 Task: Find hotels with Bar.
Action: Mouse moved to (368, 81)
Screenshot: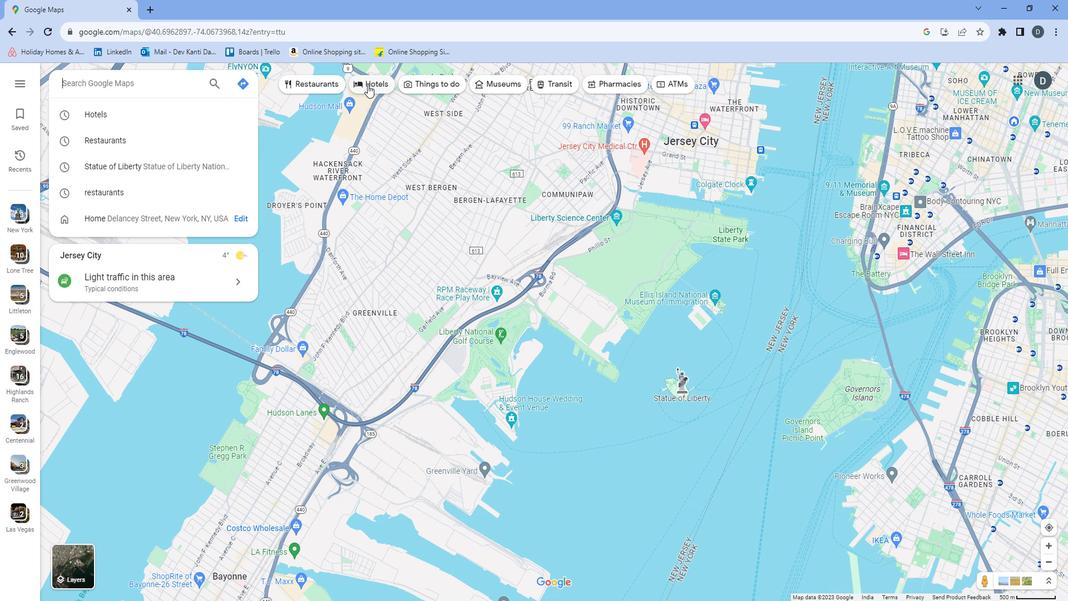
Action: Mouse pressed left at (368, 81)
Screenshot: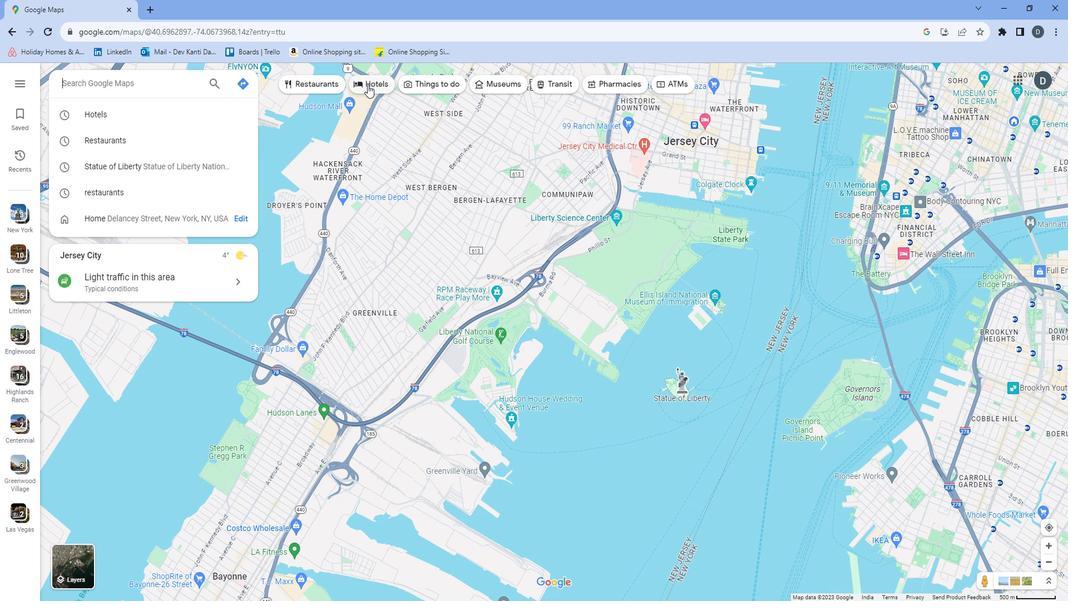 
Action: Mouse moved to (527, 80)
Screenshot: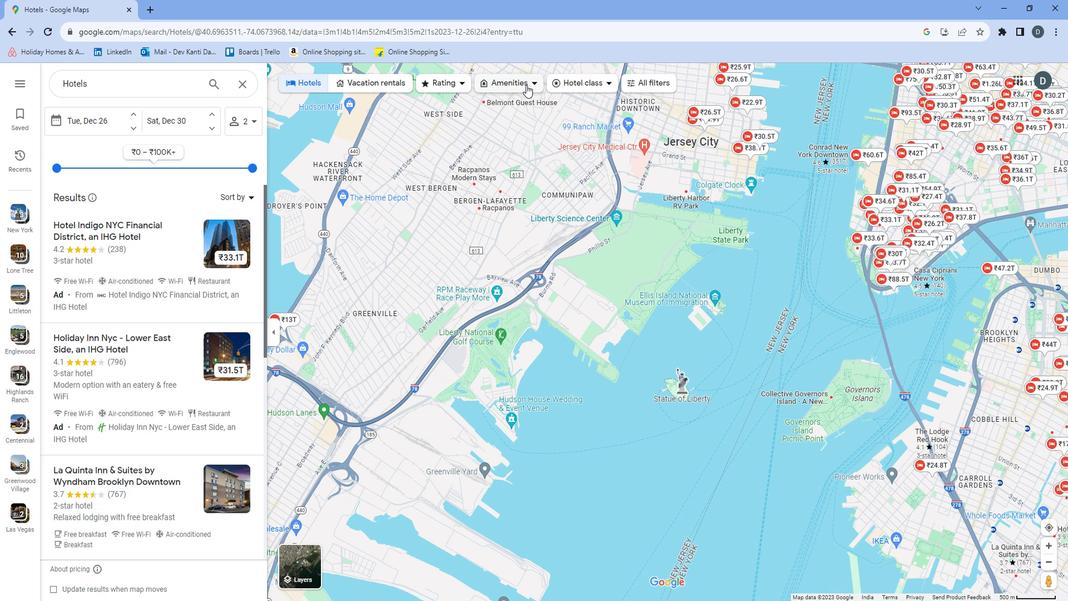 
Action: Mouse pressed left at (527, 80)
Screenshot: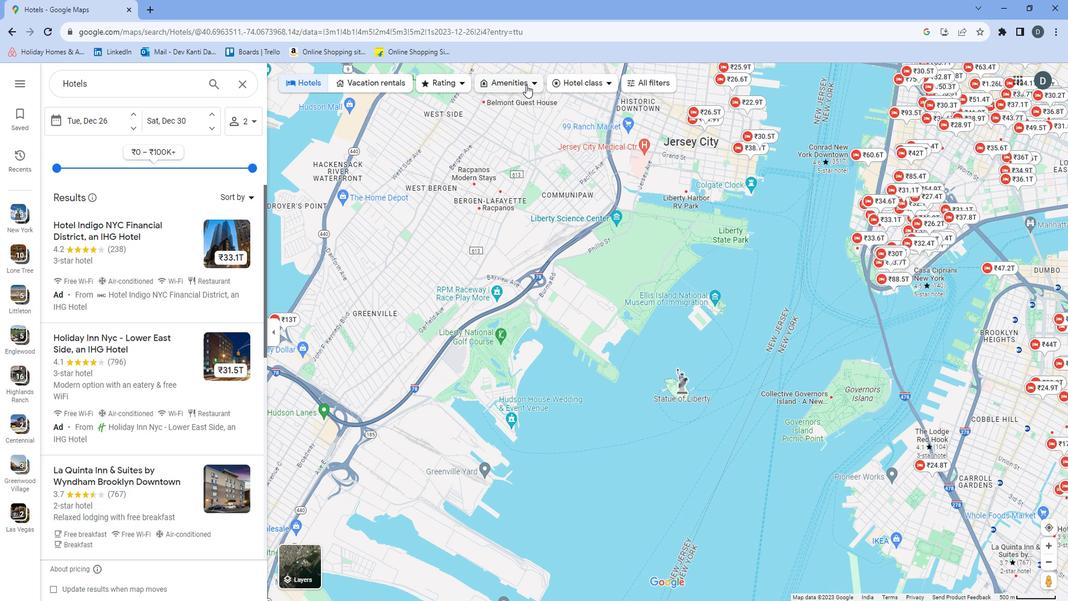 
Action: Mouse moved to (527, 166)
Screenshot: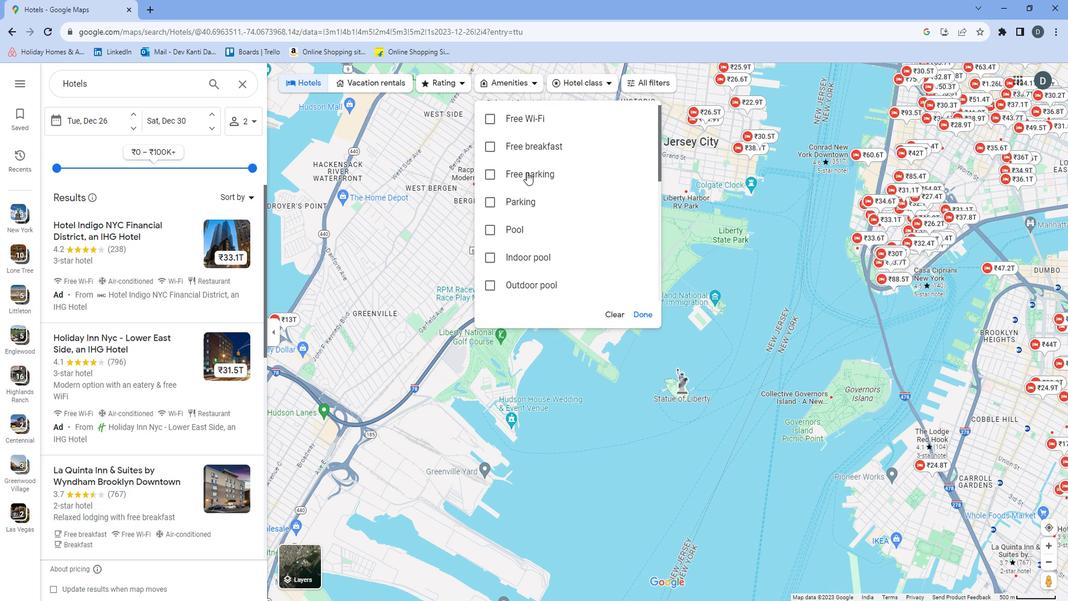 
Action: Mouse scrolled (527, 165) with delta (0, 0)
Screenshot: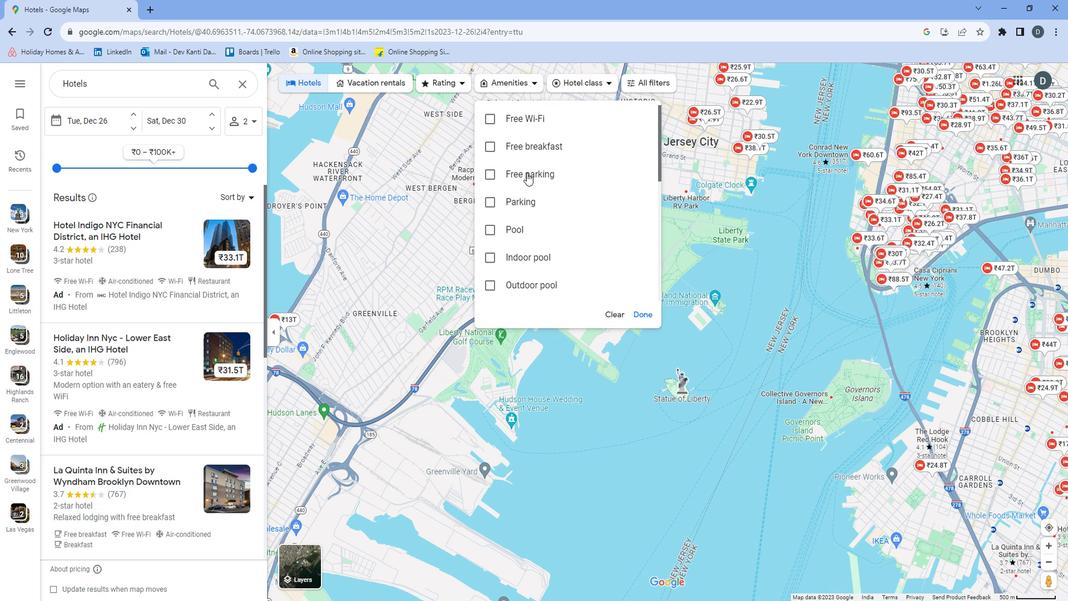 
Action: Mouse scrolled (527, 165) with delta (0, 0)
Screenshot: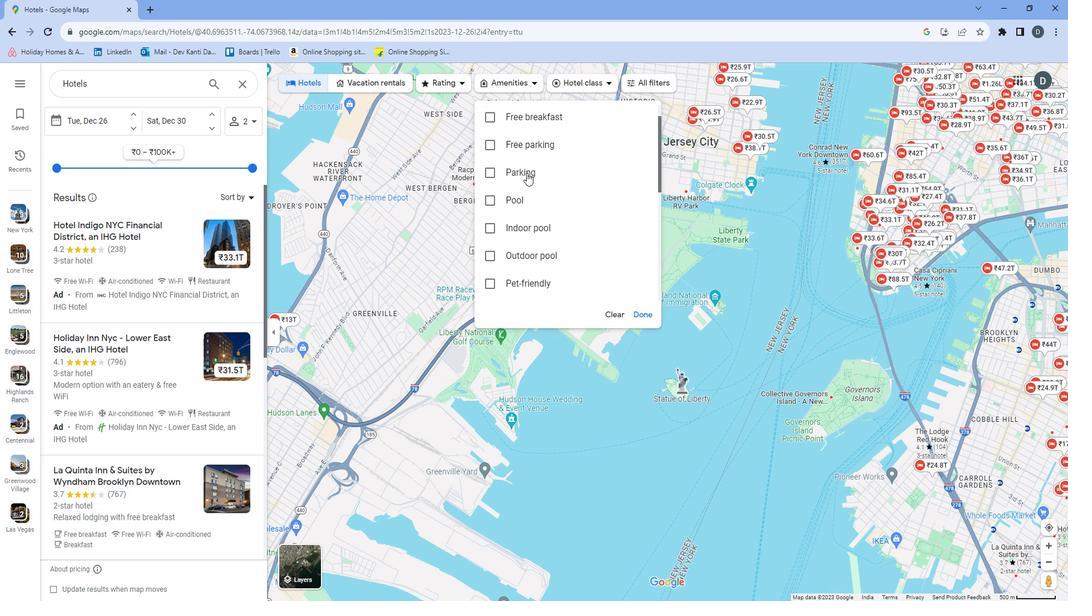 
Action: Mouse scrolled (527, 165) with delta (0, 0)
Screenshot: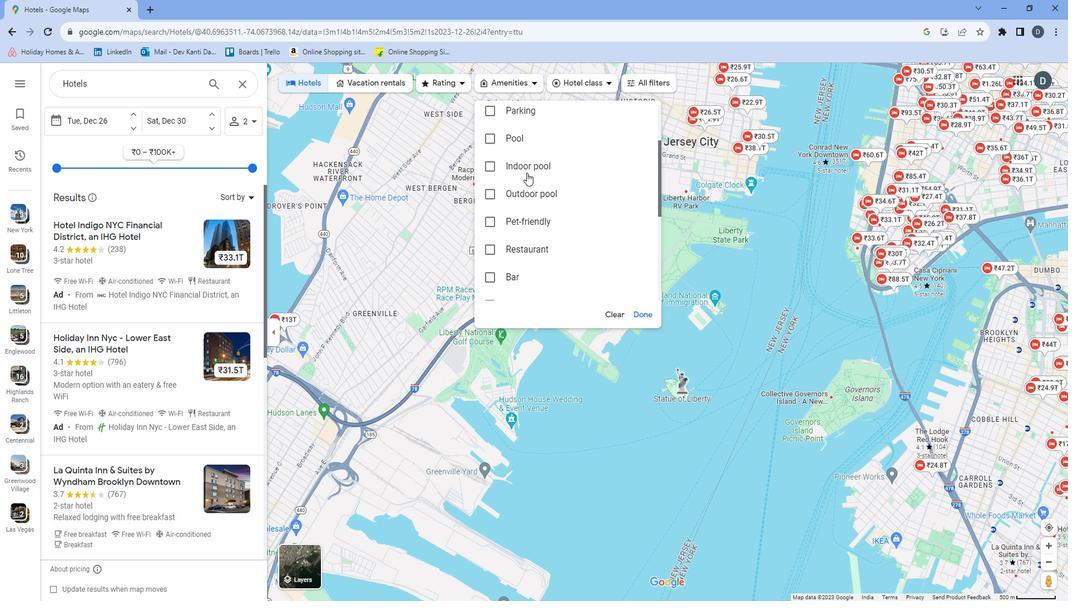 
Action: Mouse moved to (519, 184)
Screenshot: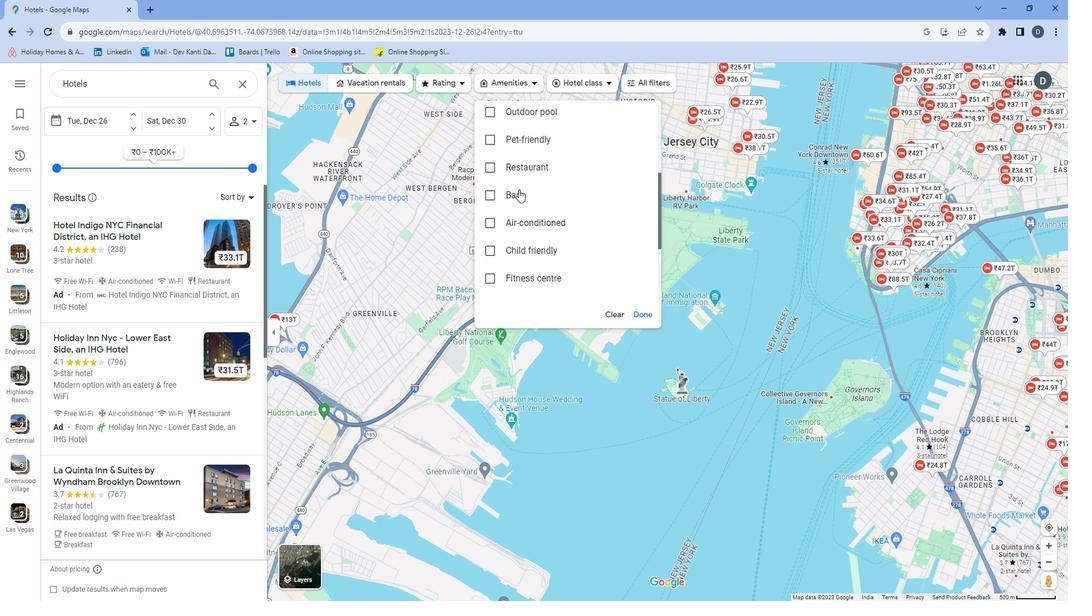 
Action: Mouse pressed left at (519, 184)
Screenshot: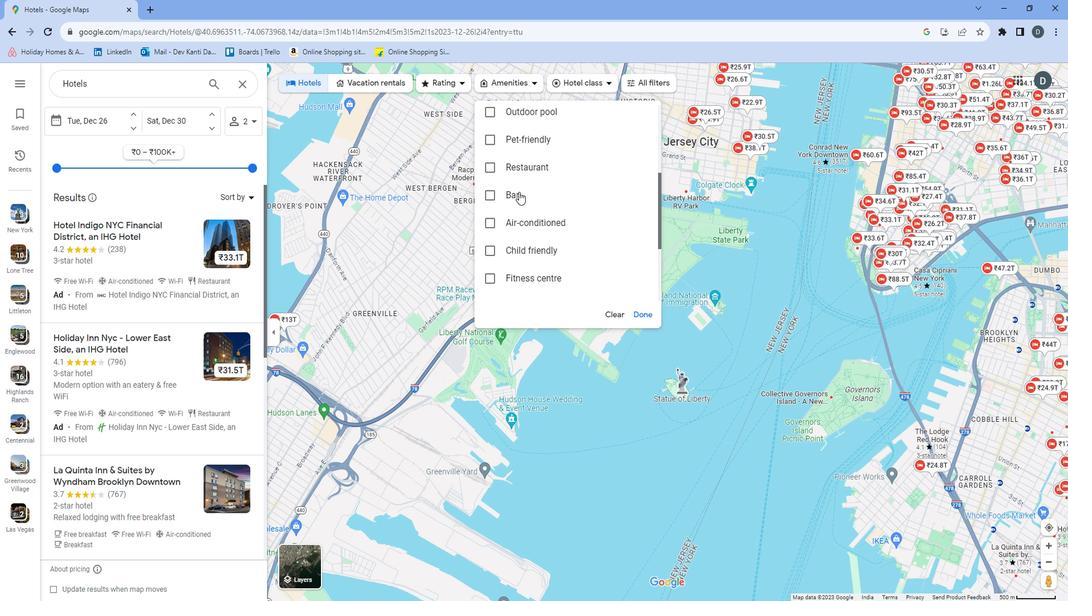 
Action: Mouse moved to (640, 302)
Screenshot: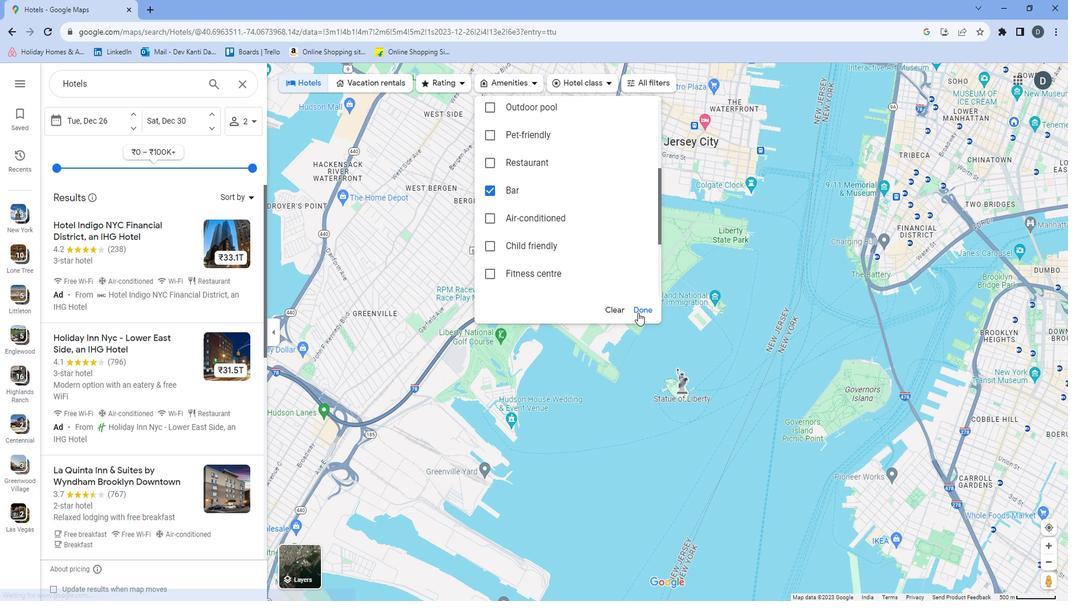 
Action: Mouse pressed left at (640, 302)
Screenshot: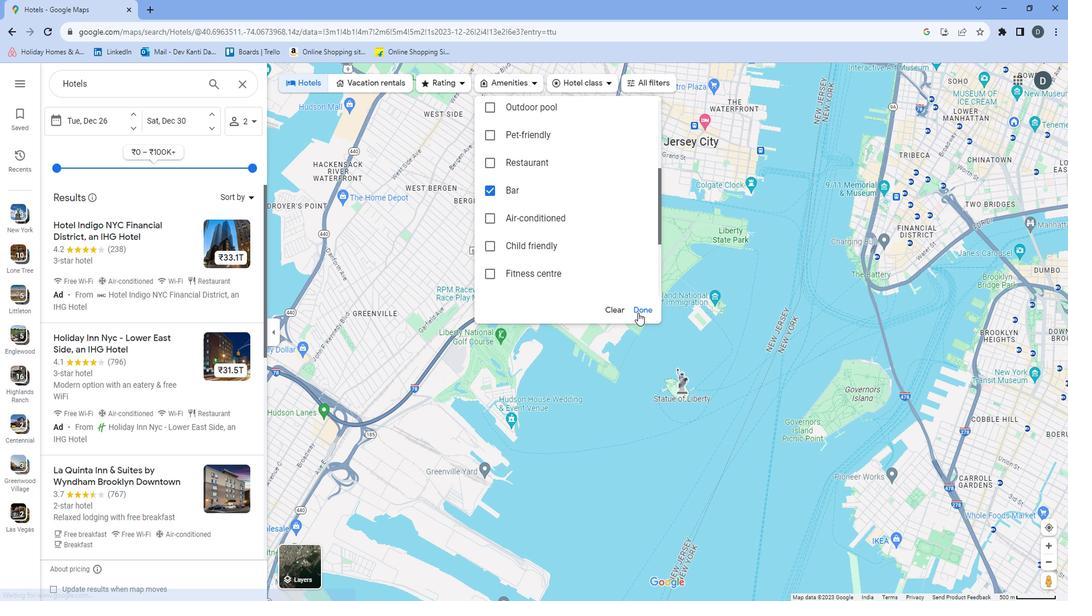 
Action: Mouse moved to (647, 295)
Screenshot: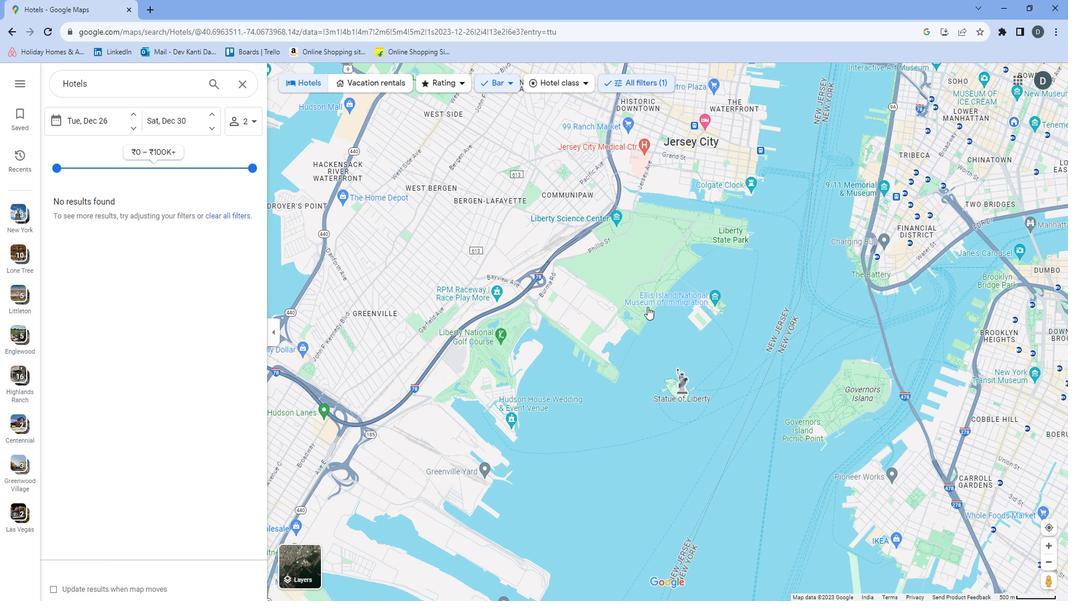 
